 Task: Sort the products in the category "Weight Management & Blood Sugar" by relevance.
Action: Mouse moved to (250, 123)
Screenshot: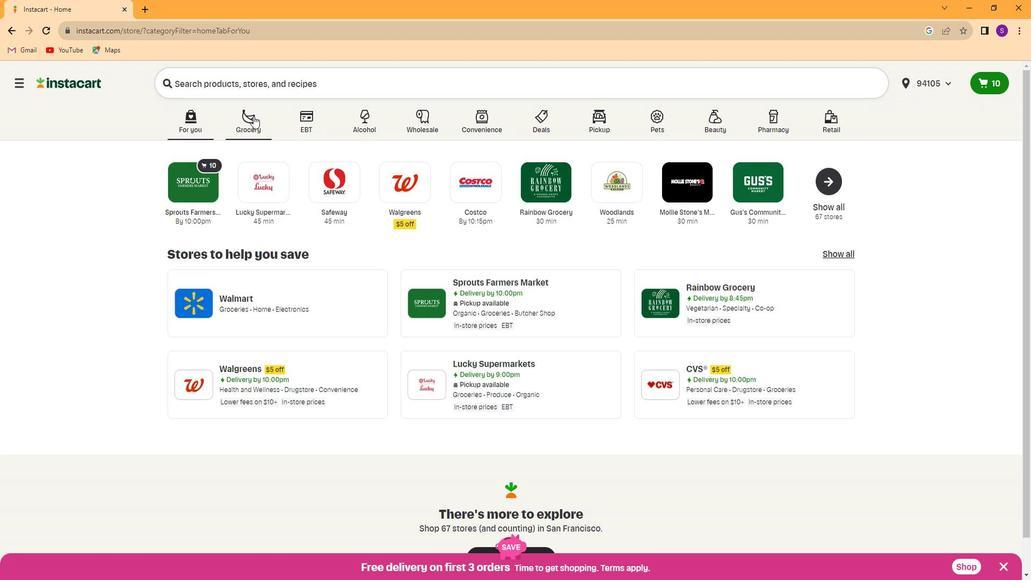 
Action: Mouse pressed left at (250, 123)
Screenshot: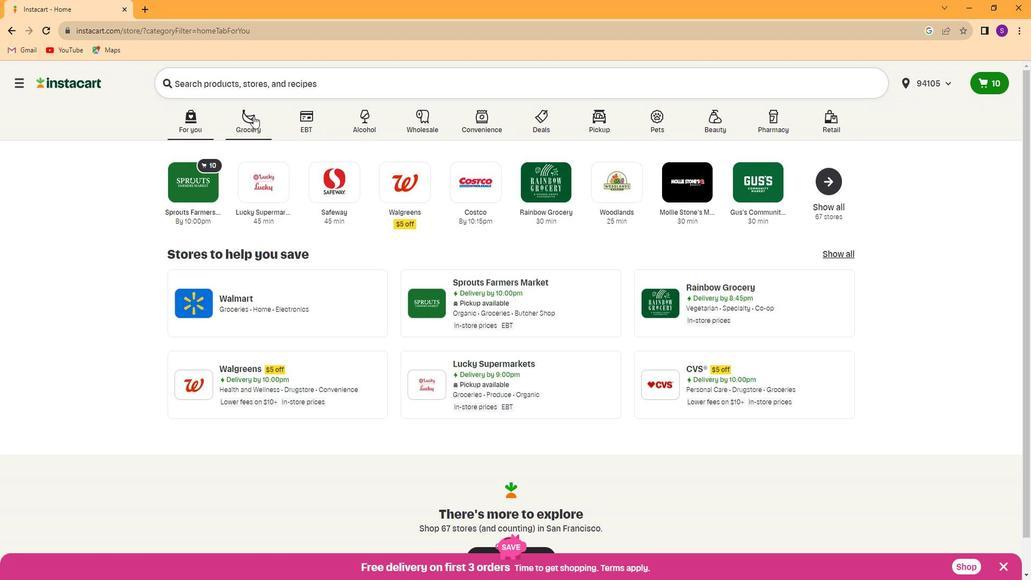 
Action: Mouse moved to (717, 189)
Screenshot: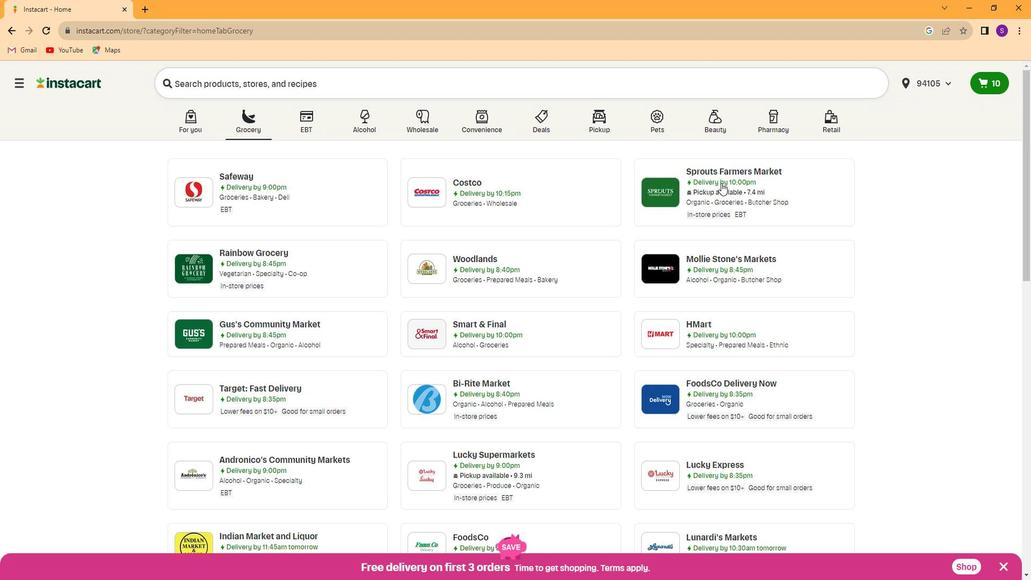 
Action: Mouse pressed left at (717, 189)
Screenshot: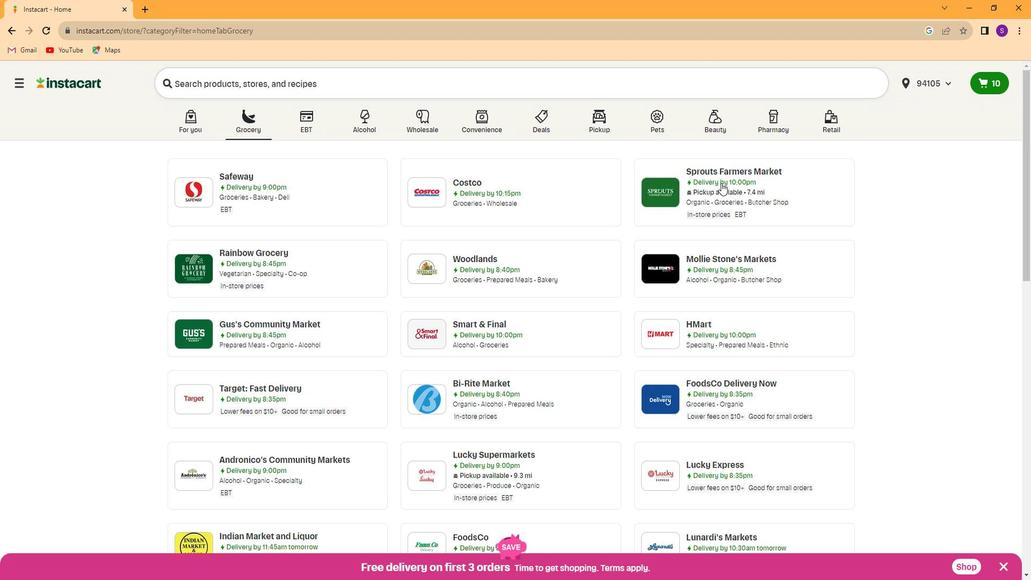 
Action: Mouse moved to (68, 396)
Screenshot: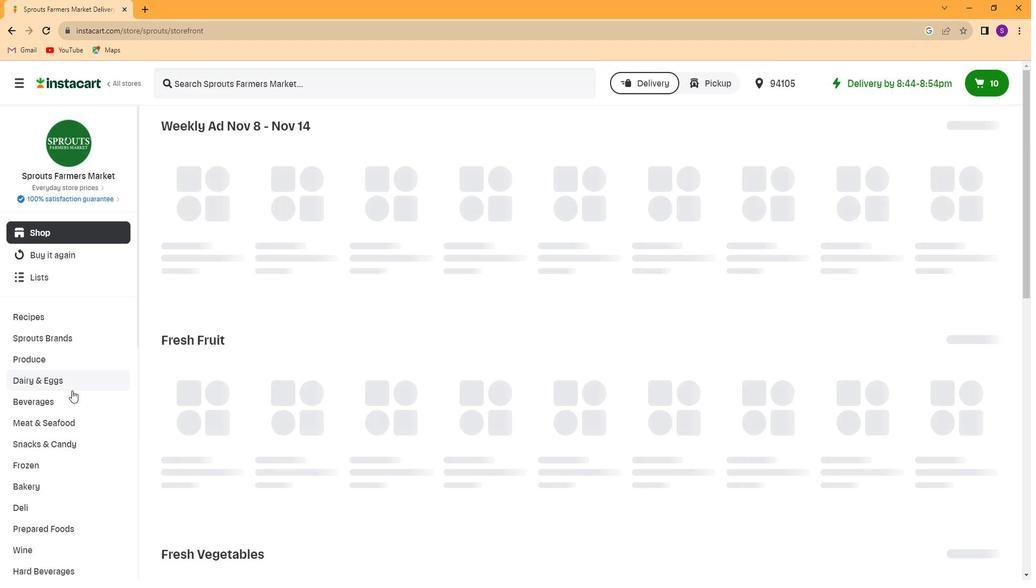 
Action: Mouse scrolled (68, 395) with delta (0, 0)
Screenshot: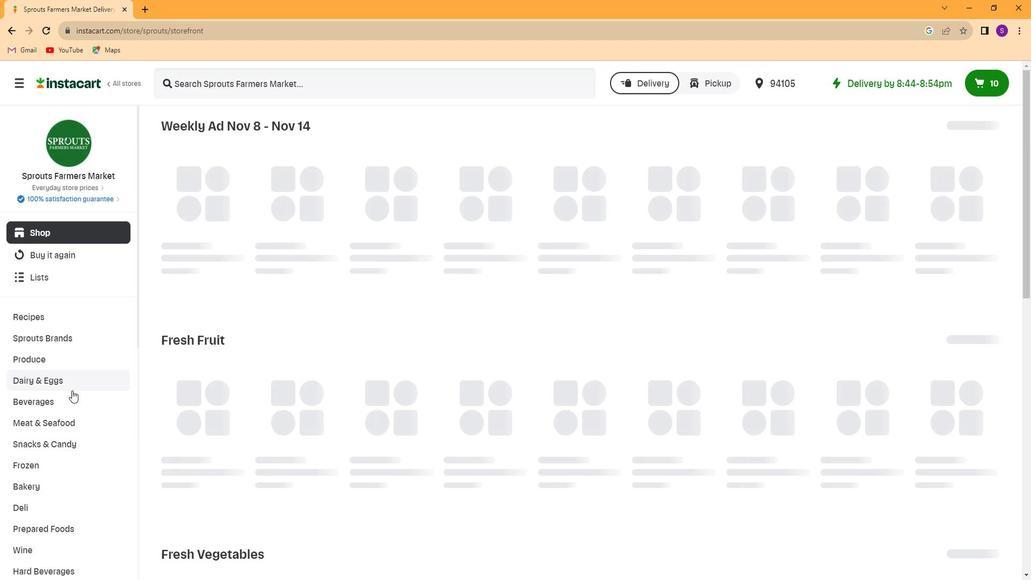 
Action: Mouse moved to (68, 396)
Screenshot: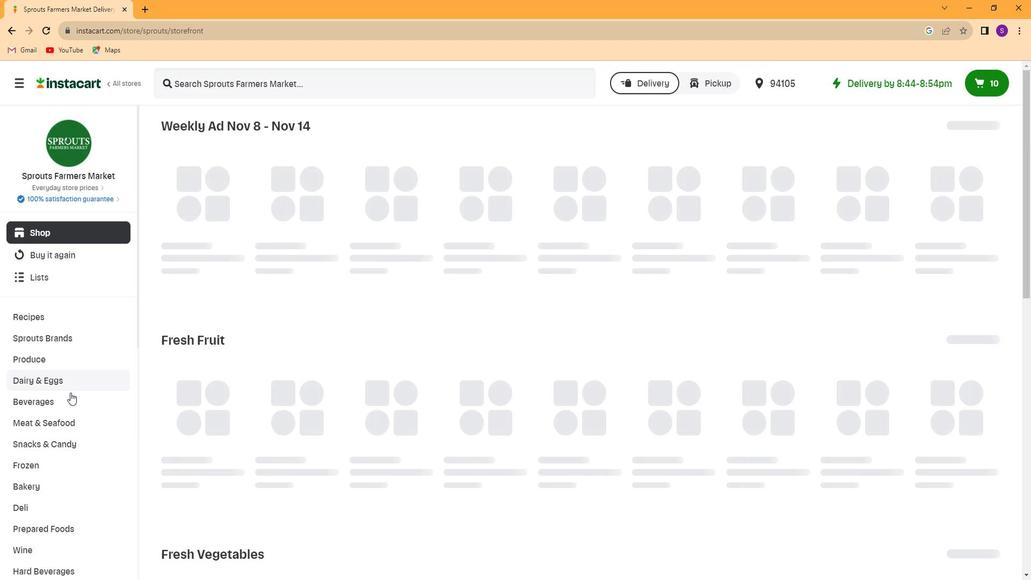 
Action: Mouse scrolled (68, 395) with delta (0, 0)
Screenshot: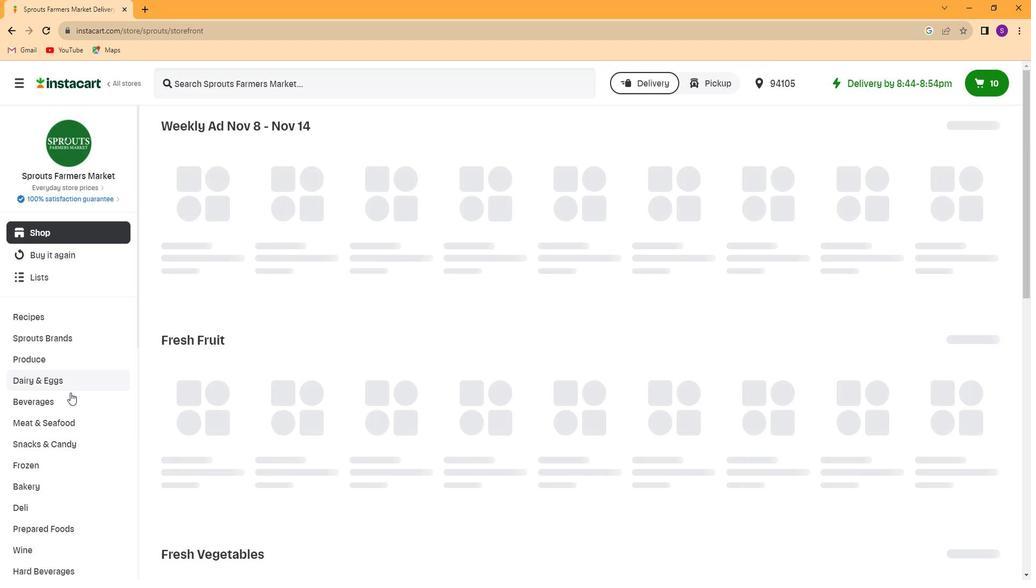 
Action: Mouse moved to (67, 396)
Screenshot: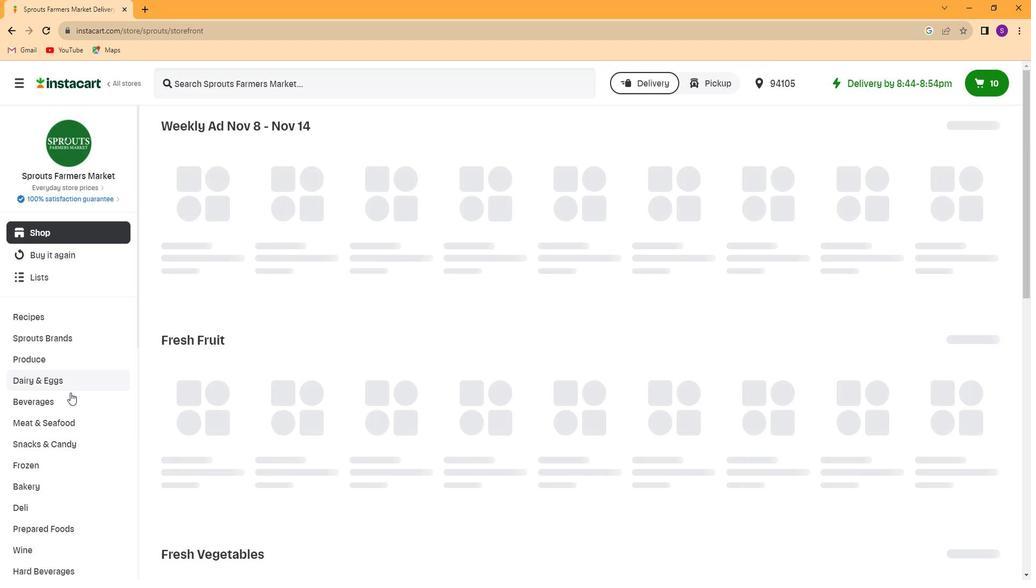 
Action: Mouse scrolled (67, 396) with delta (0, 0)
Screenshot: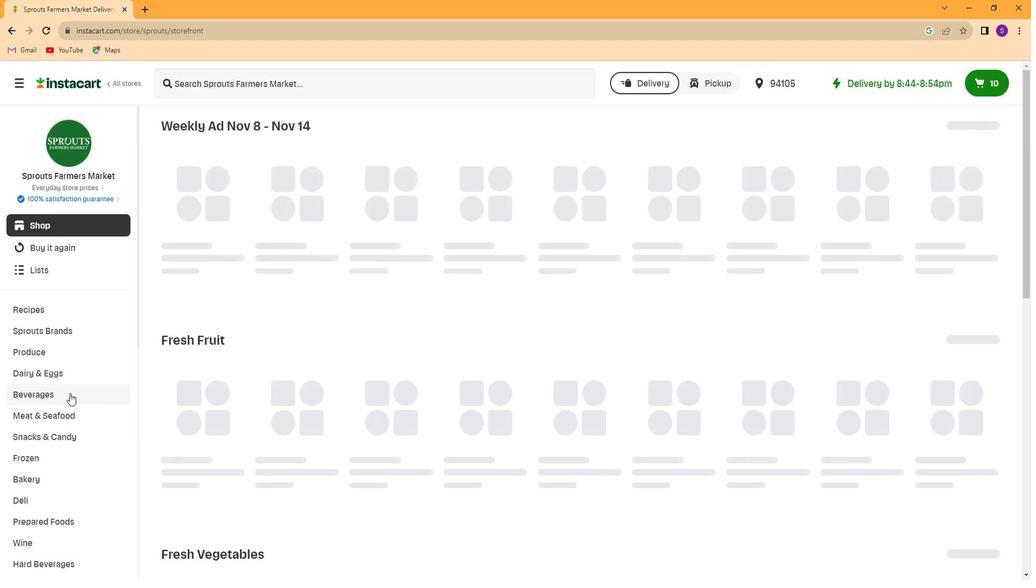 
Action: Mouse scrolled (67, 396) with delta (0, 0)
Screenshot: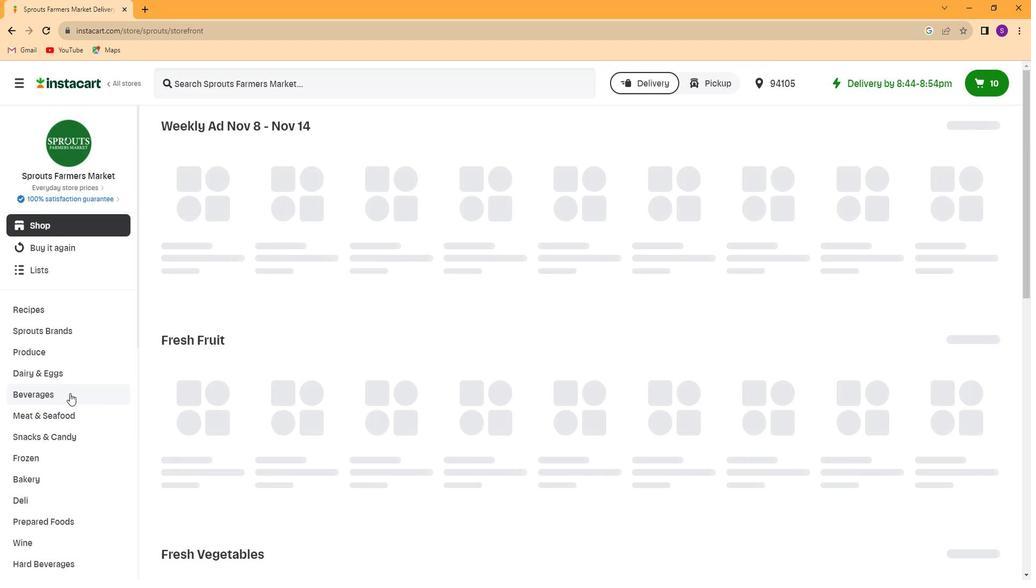 
Action: Mouse scrolled (67, 396) with delta (0, 0)
Screenshot: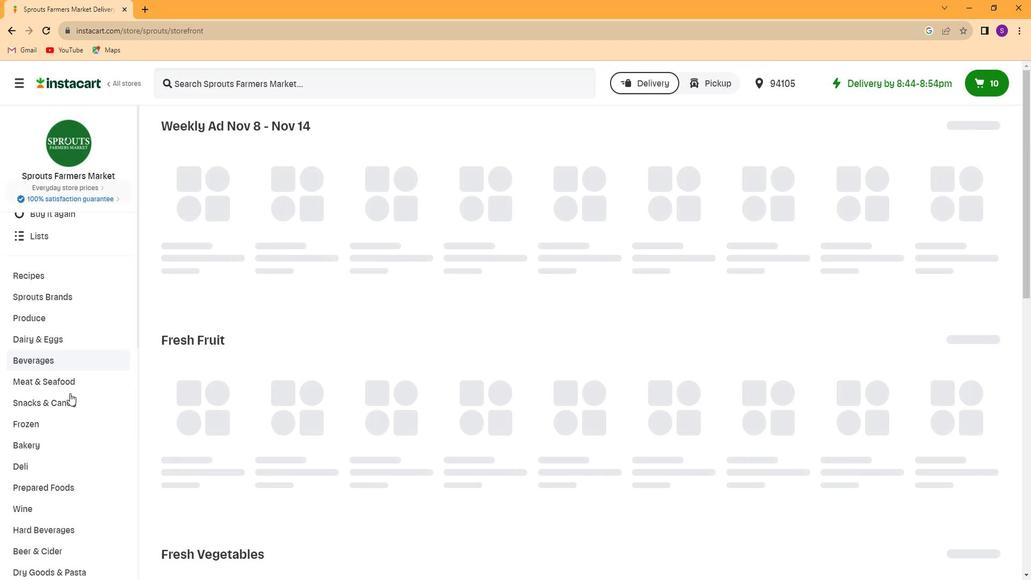
Action: Mouse scrolled (67, 396) with delta (0, 0)
Screenshot: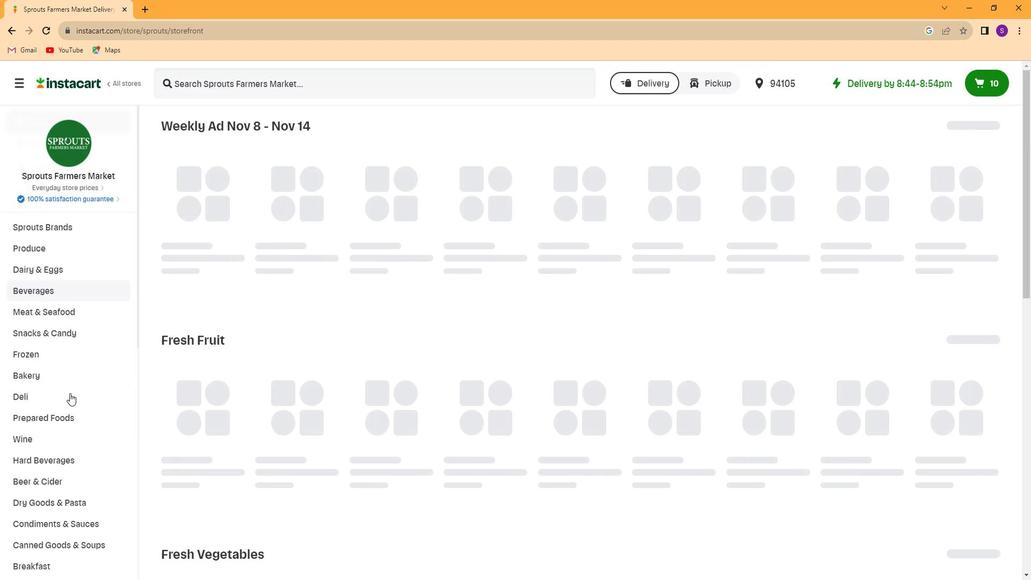 
Action: Mouse scrolled (67, 396) with delta (0, 0)
Screenshot: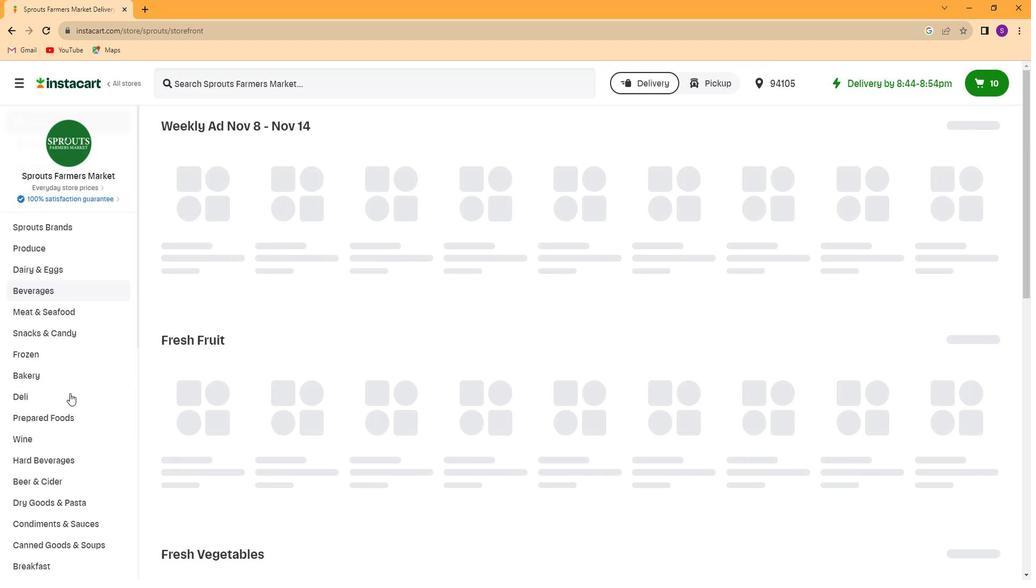 
Action: Mouse scrolled (67, 396) with delta (0, 0)
Screenshot: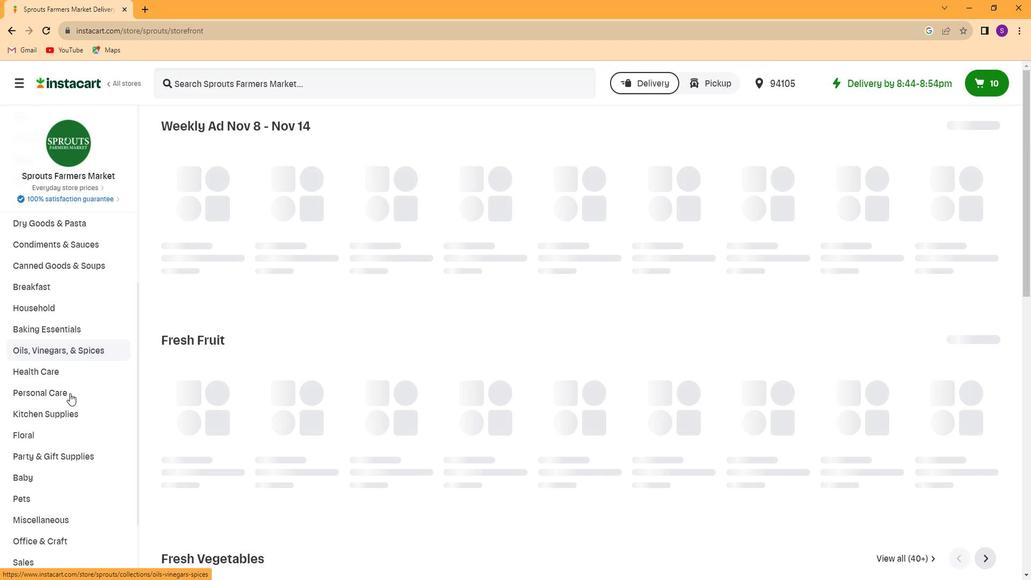 
Action: Mouse scrolled (67, 396) with delta (0, 0)
Screenshot: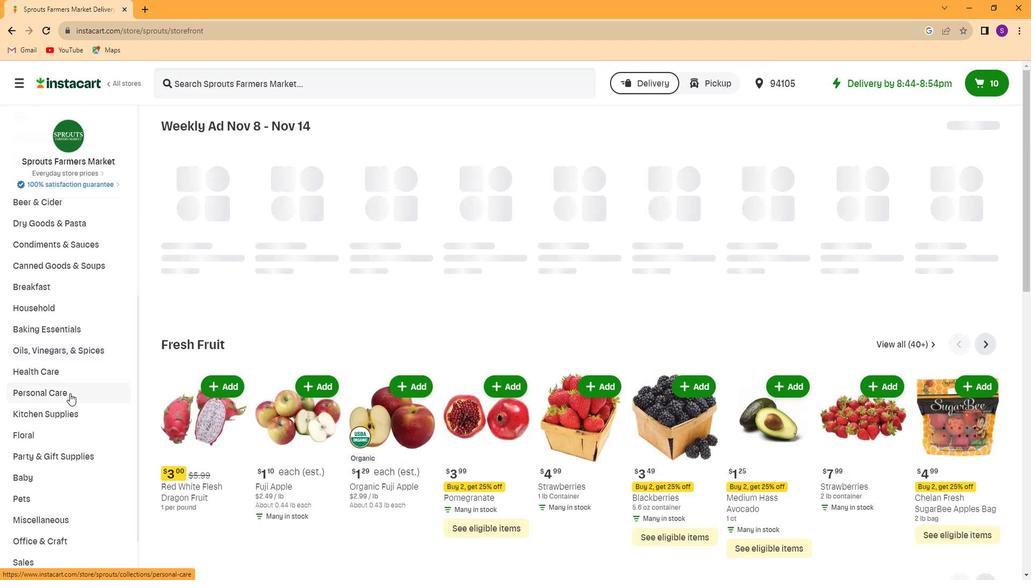 
Action: Mouse scrolled (67, 396) with delta (0, 0)
Screenshot: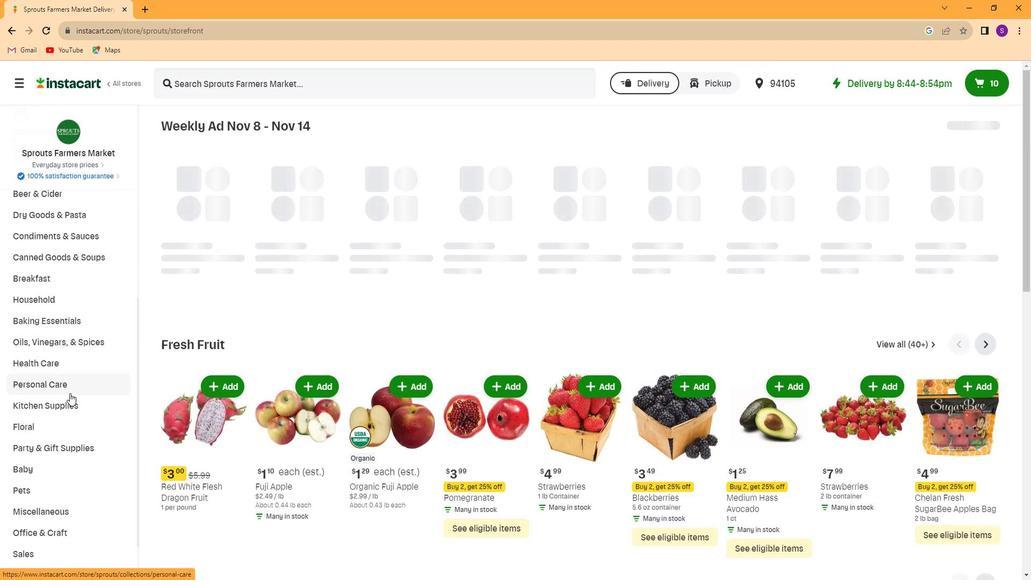 
Action: Mouse scrolled (67, 396) with delta (0, 0)
Screenshot: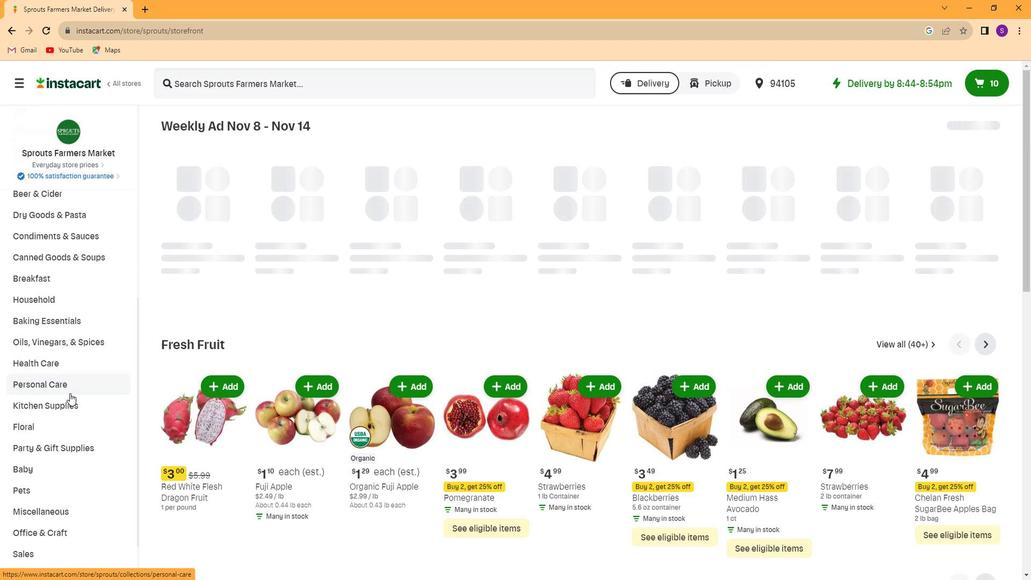 
Action: Mouse scrolled (67, 396) with delta (0, 0)
Screenshot: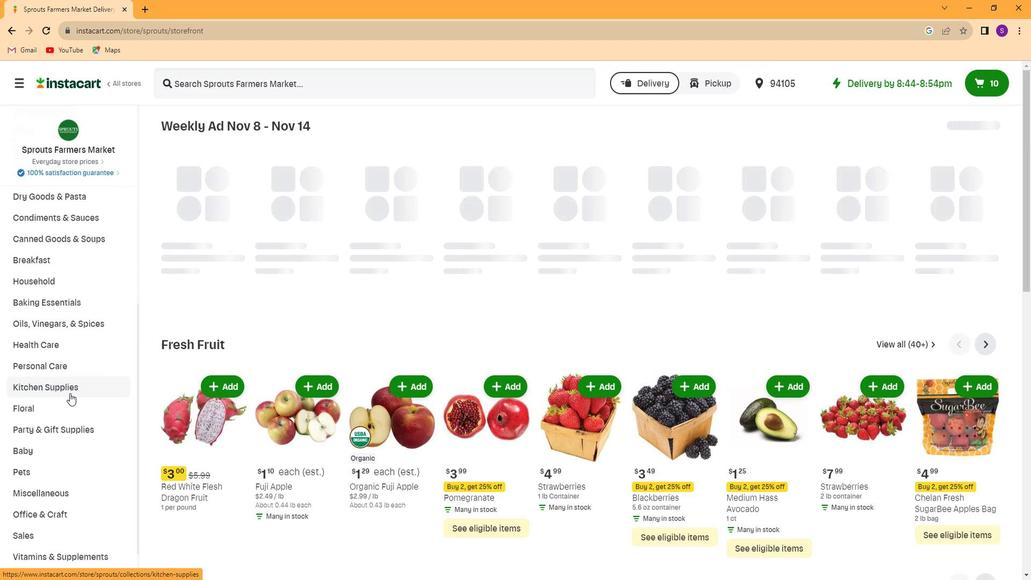 
Action: Mouse moved to (86, 521)
Screenshot: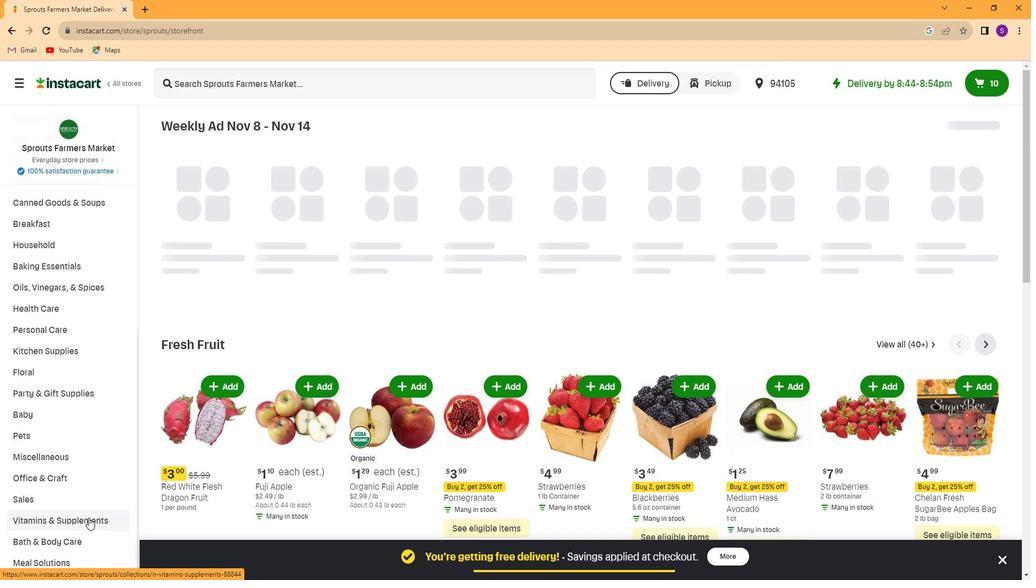 
Action: Mouse pressed left at (86, 521)
Screenshot: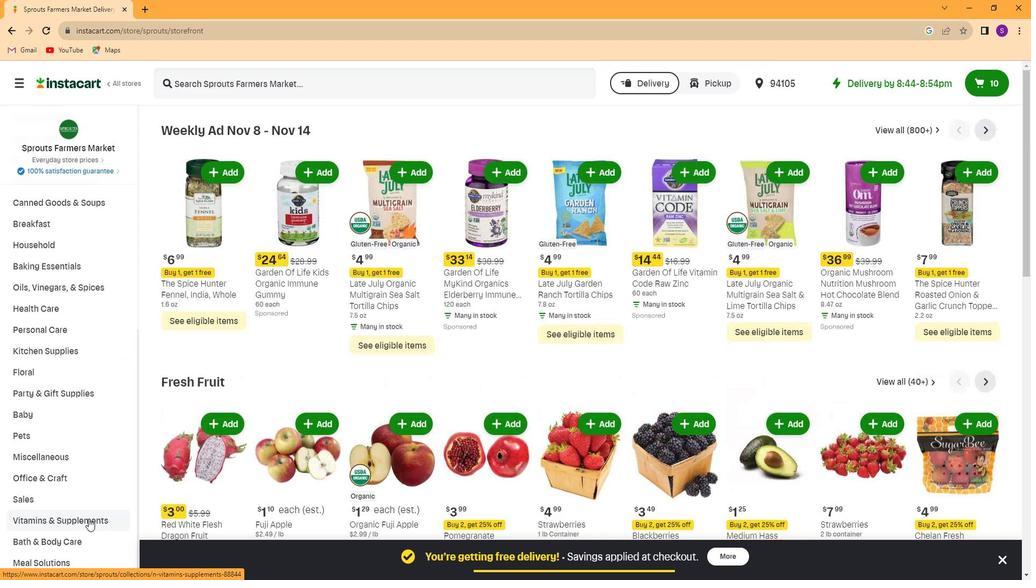 
Action: Mouse moved to (5, 431)
Screenshot: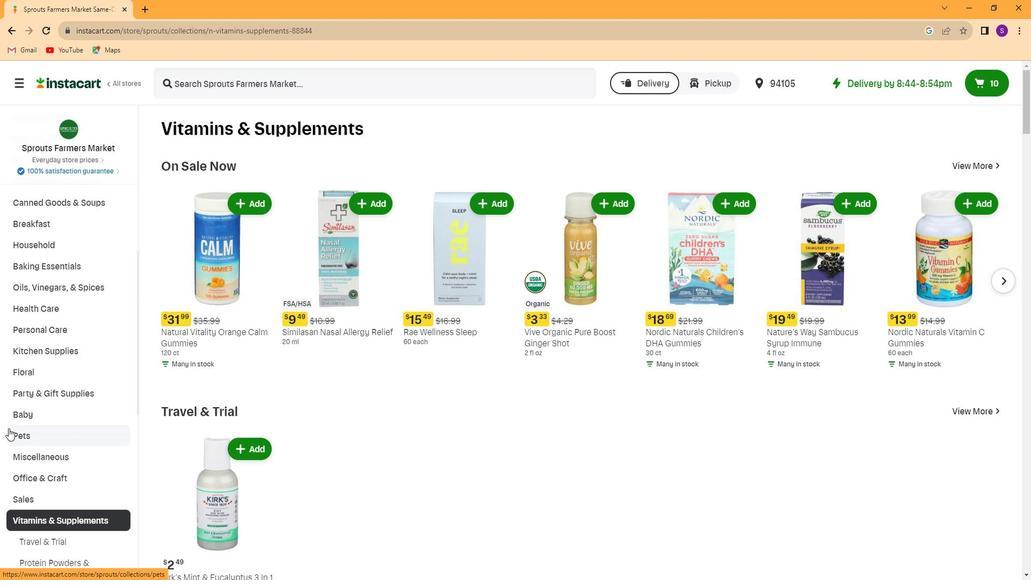 
Action: Mouse scrolled (5, 430) with delta (0, -1)
Screenshot: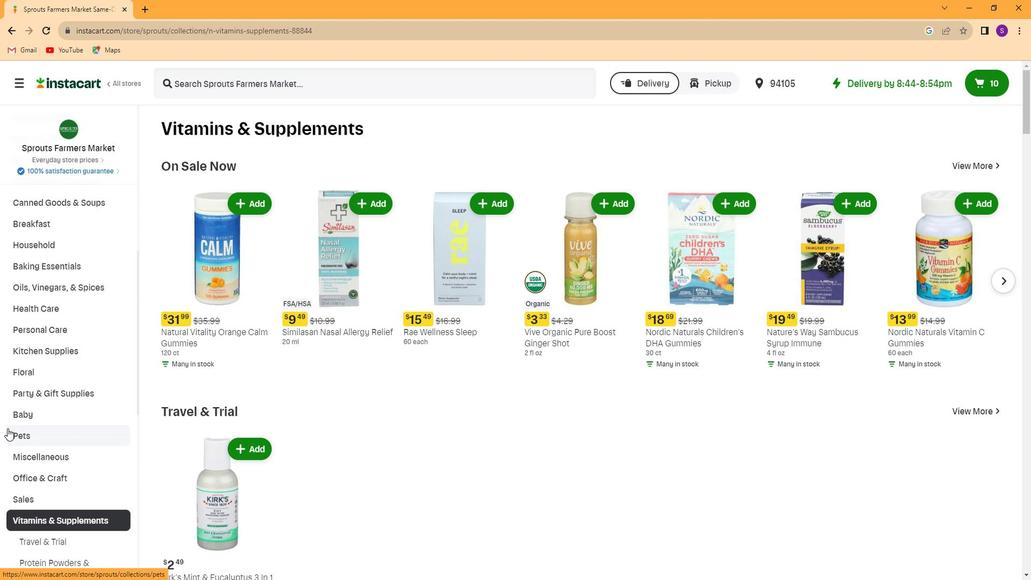 
Action: Mouse moved to (32, 418)
Screenshot: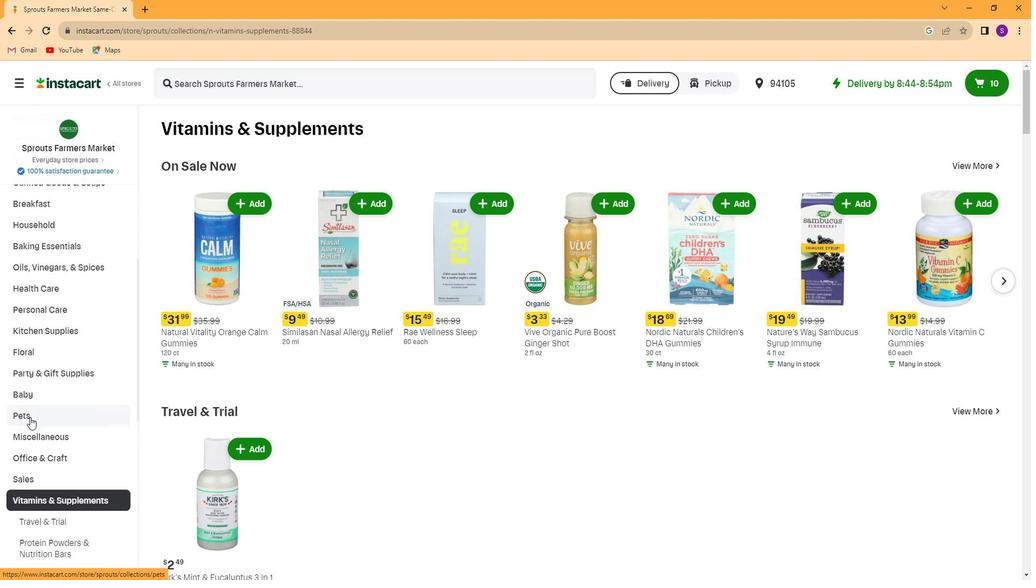 
Action: Mouse scrolled (32, 417) with delta (0, 0)
Screenshot: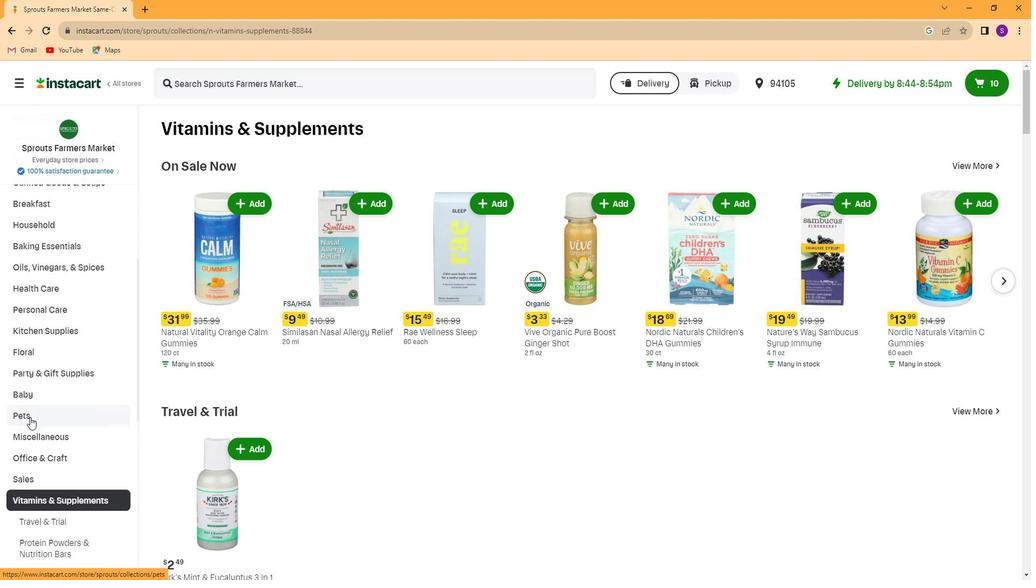 
Action: Mouse moved to (52, 408)
Screenshot: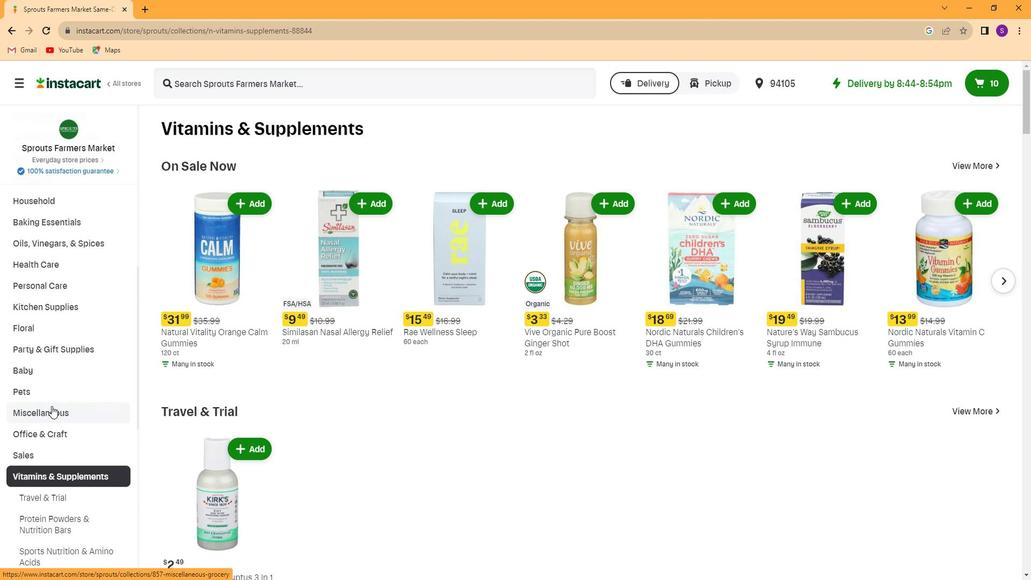 
Action: Mouse scrolled (52, 407) with delta (0, 0)
Screenshot: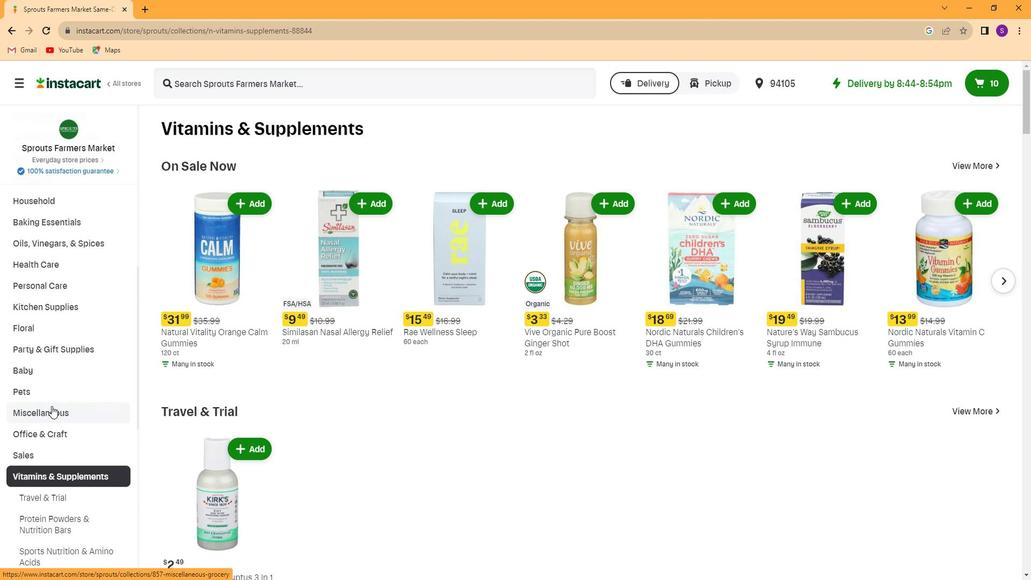 
Action: Mouse moved to (56, 404)
Screenshot: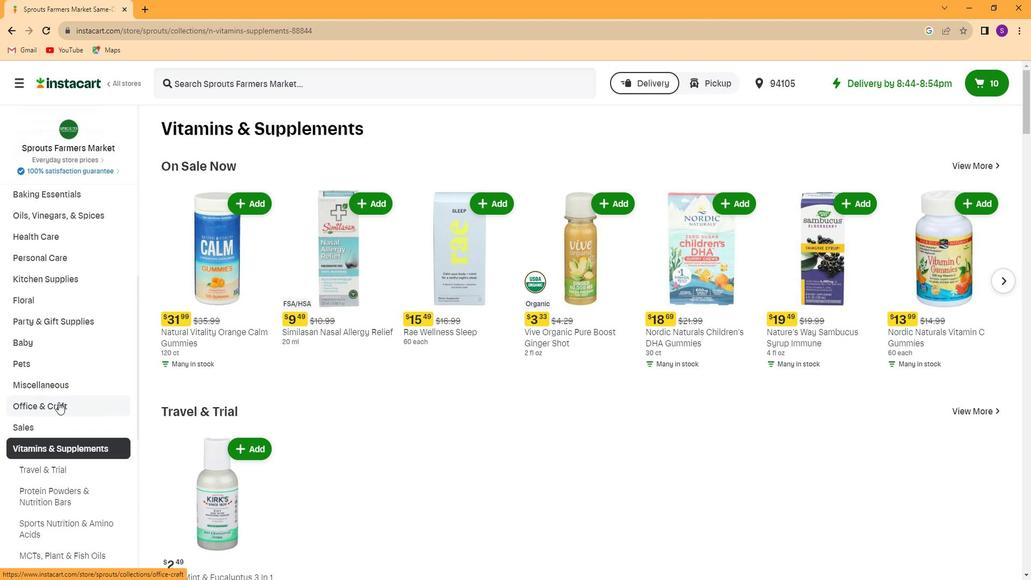 
Action: Mouse scrolled (56, 404) with delta (0, 0)
Screenshot: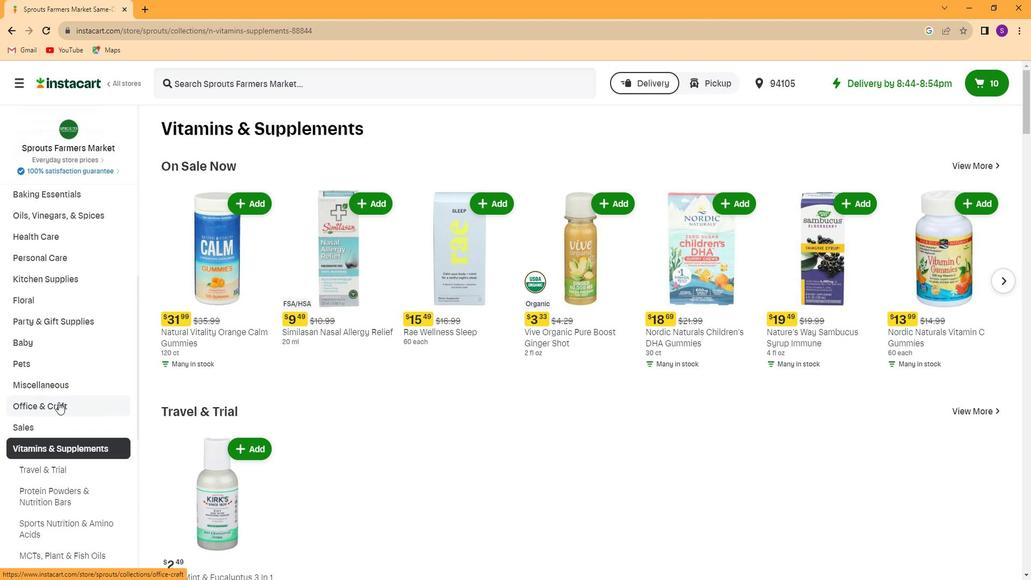 
Action: Mouse moved to (58, 404)
Screenshot: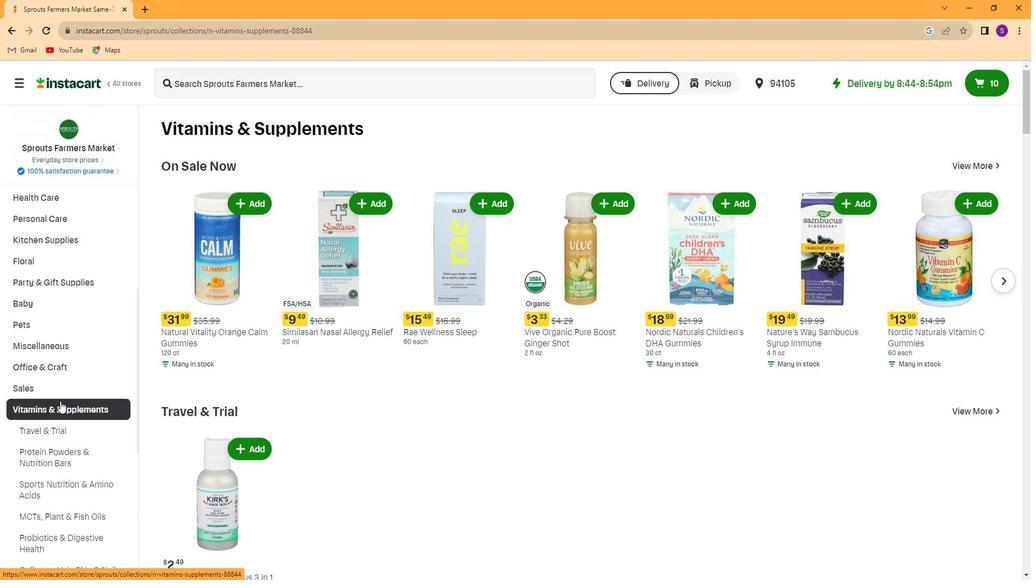 
Action: Mouse scrolled (58, 403) with delta (0, 0)
Screenshot: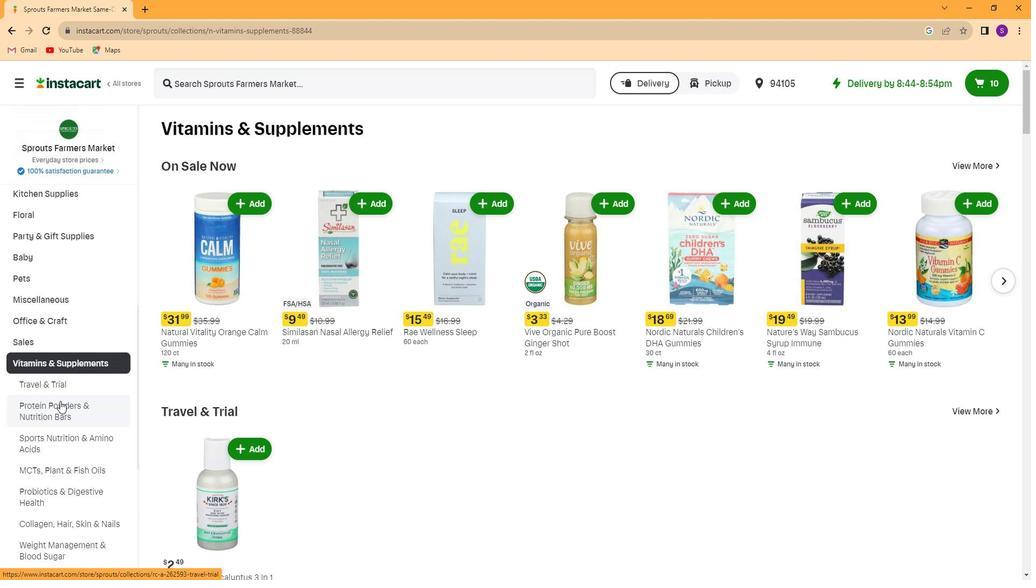 
Action: Mouse moved to (74, 429)
Screenshot: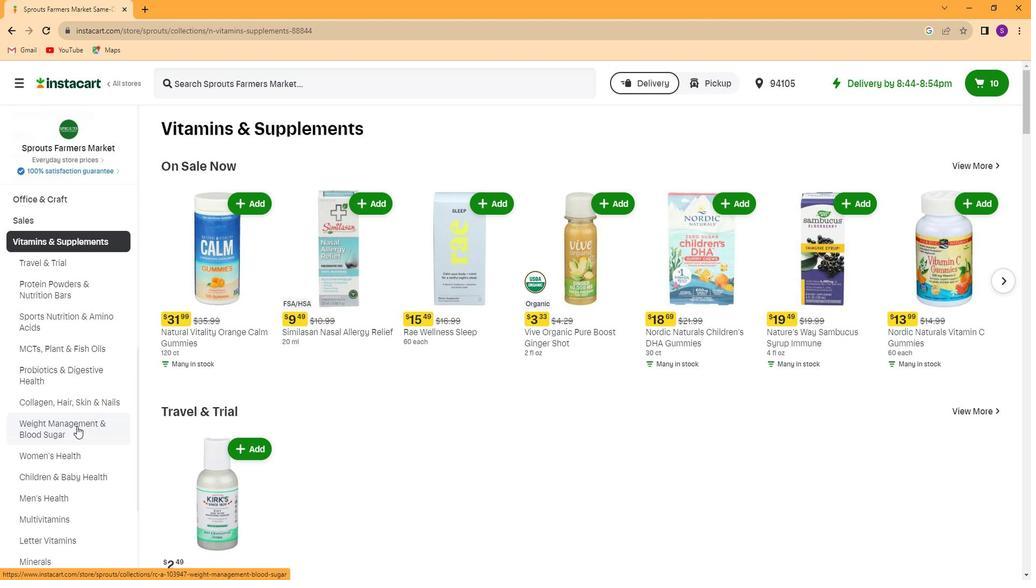 
Action: Mouse pressed left at (74, 429)
Screenshot: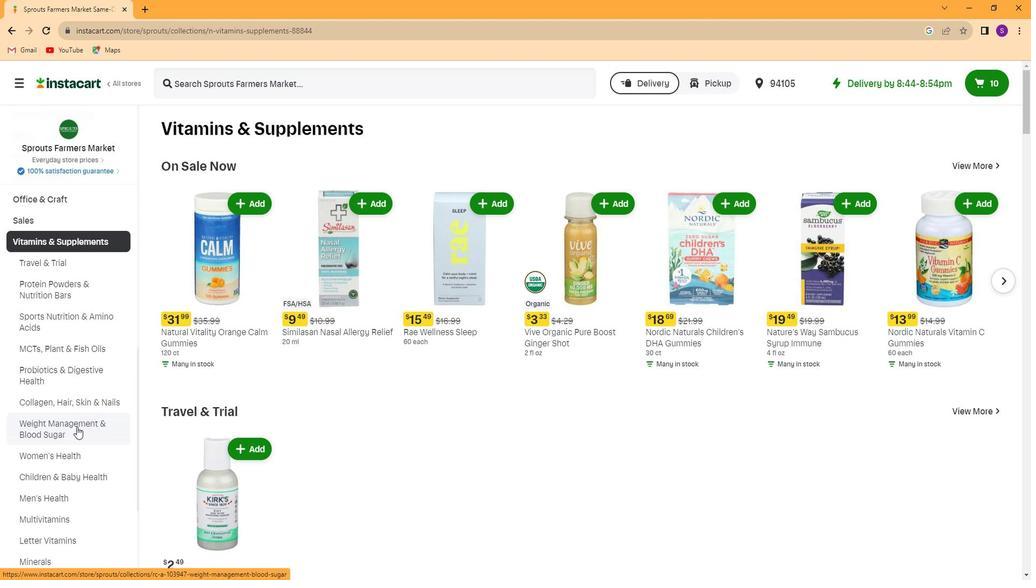 
Action: Mouse moved to (957, 171)
Screenshot: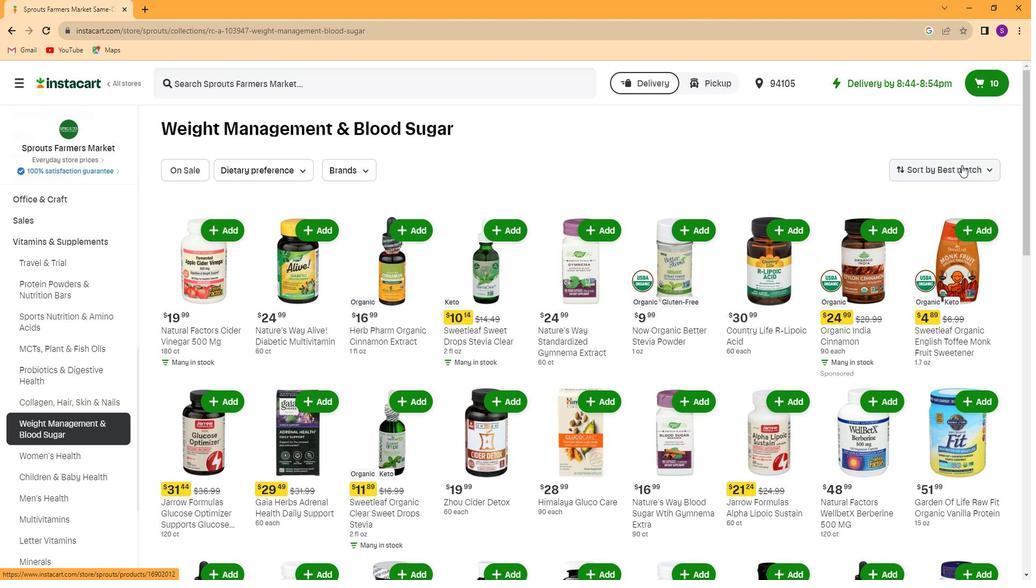 
Action: Mouse pressed left at (957, 171)
Screenshot: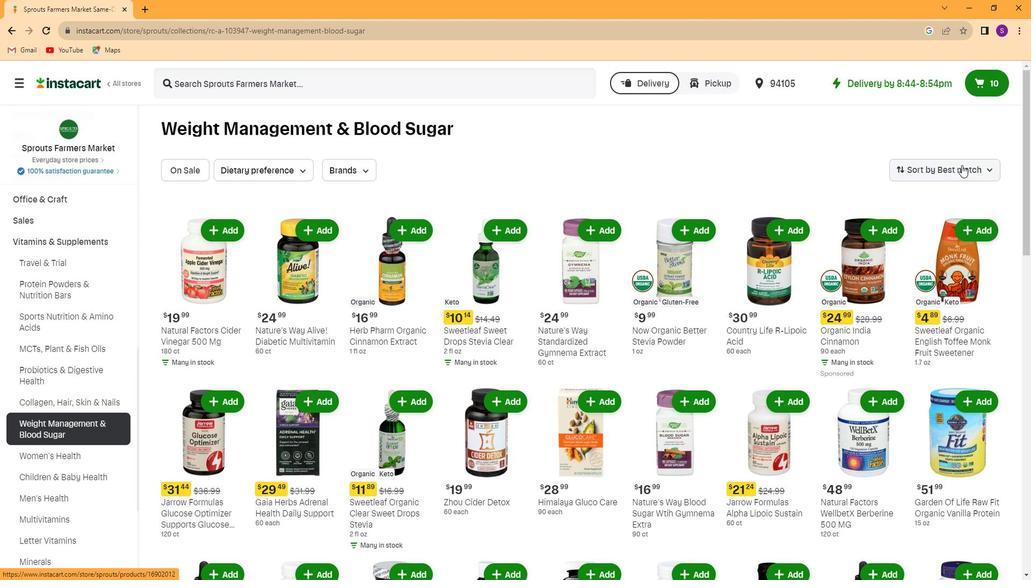 
Action: Mouse moved to (936, 333)
Screenshot: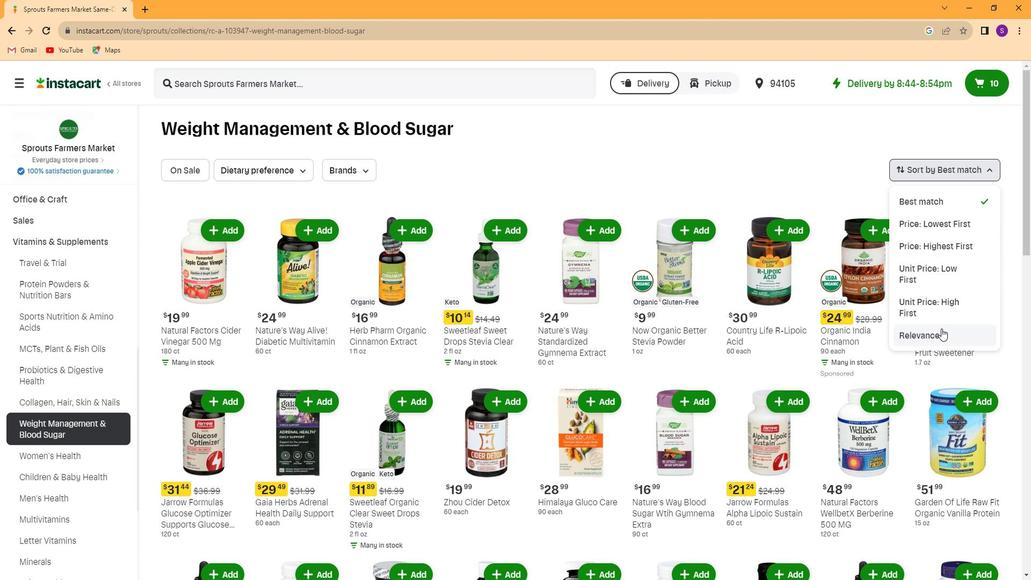 
Action: Mouse pressed left at (936, 333)
Screenshot: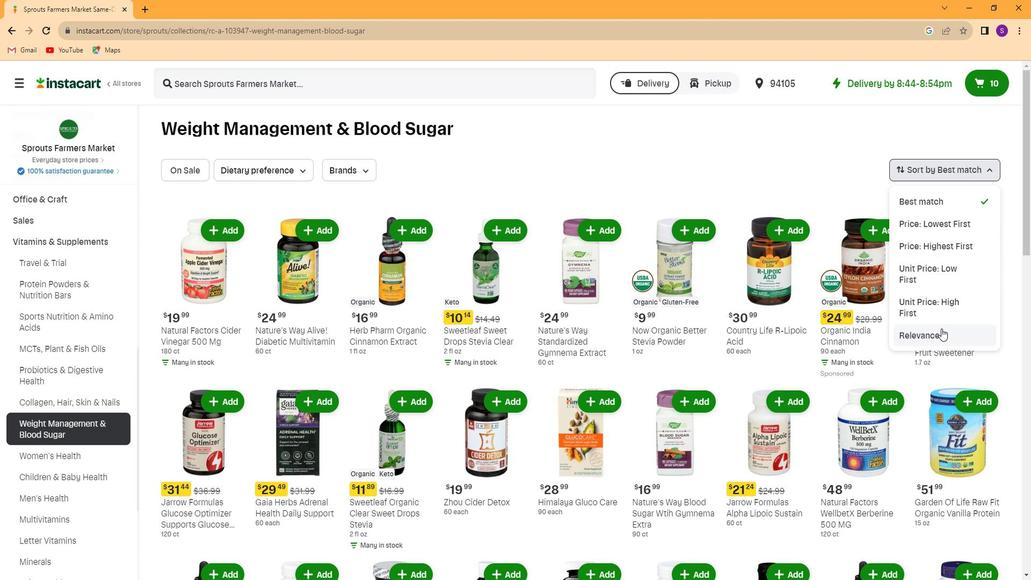 
Action: Mouse moved to (569, 437)
Screenshot: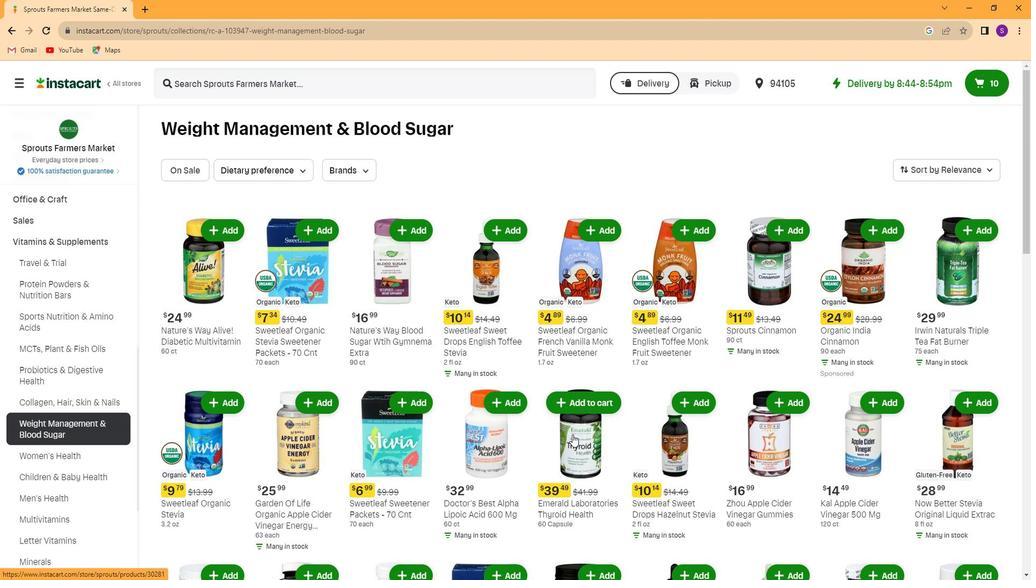 
